 Task: Add The Good Patch Relax Patch to the cart.
Action: Mouse moved to (217, 108)
Screenshot: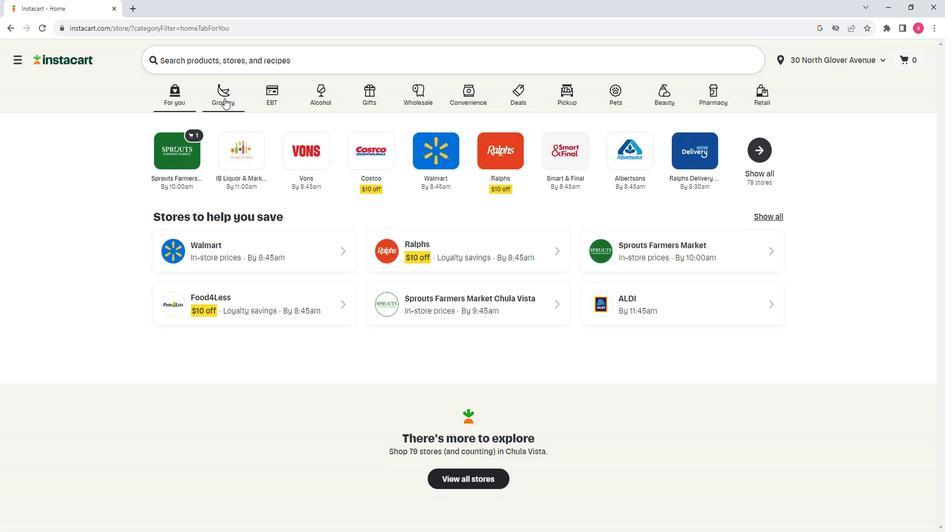 
Action: Mouse pressed left at (217, 108)
Screenshot: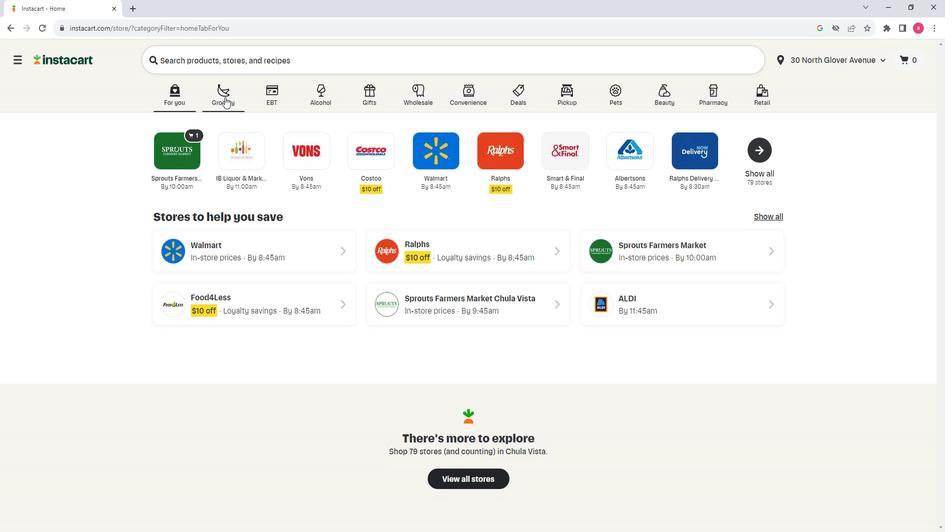 
Action: Mouse moved to (274, 280)
Screenshot: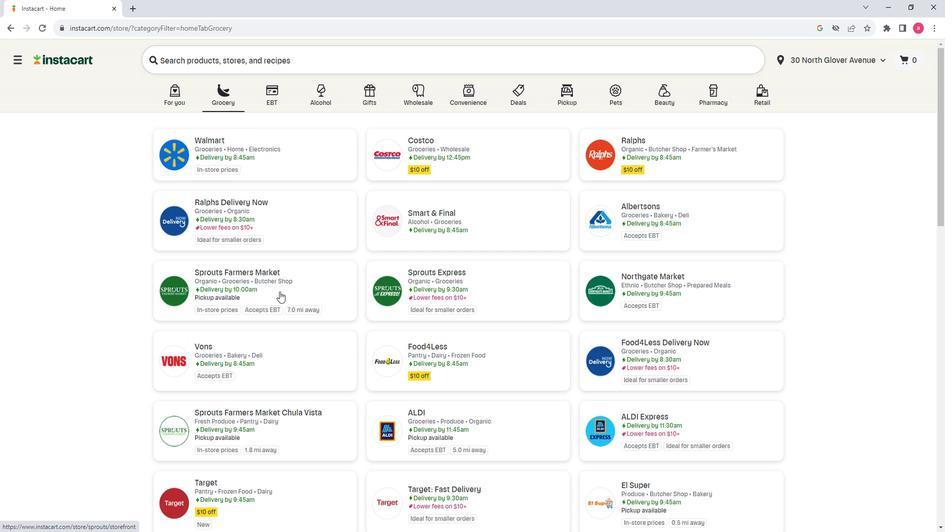 
Action: Mouse pressed left at (274, 280)
Screenshot: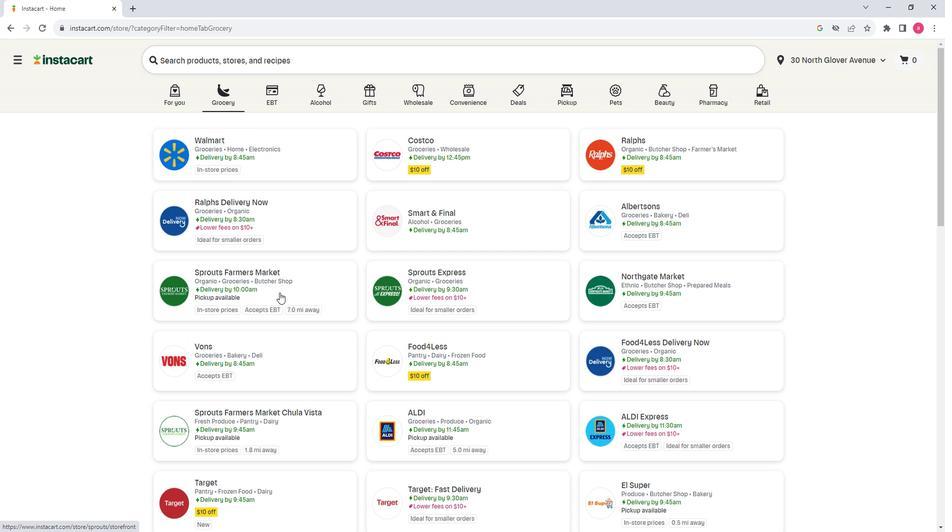 
Action: Mouse moved to (64, 283)
Screenshot: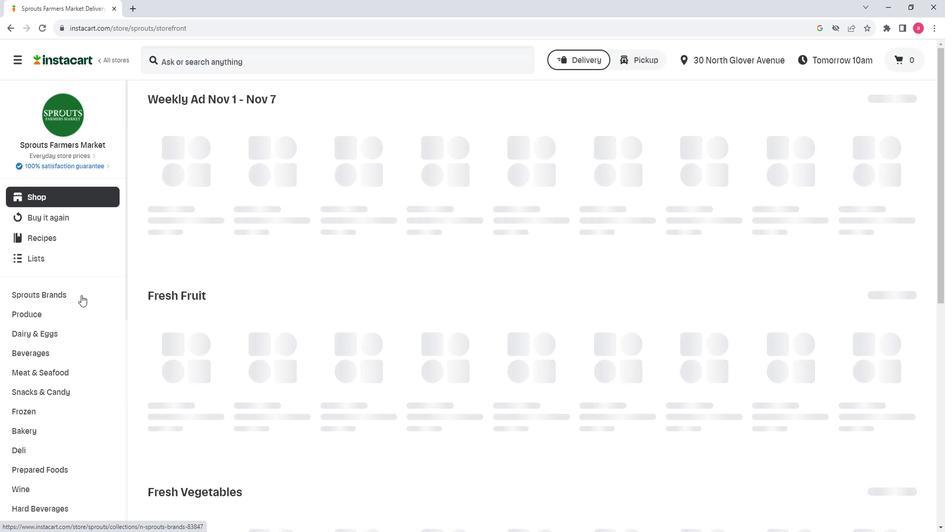 
Action: Mouse scrolled (64, 282) with delta (0, 0)
Screenshot: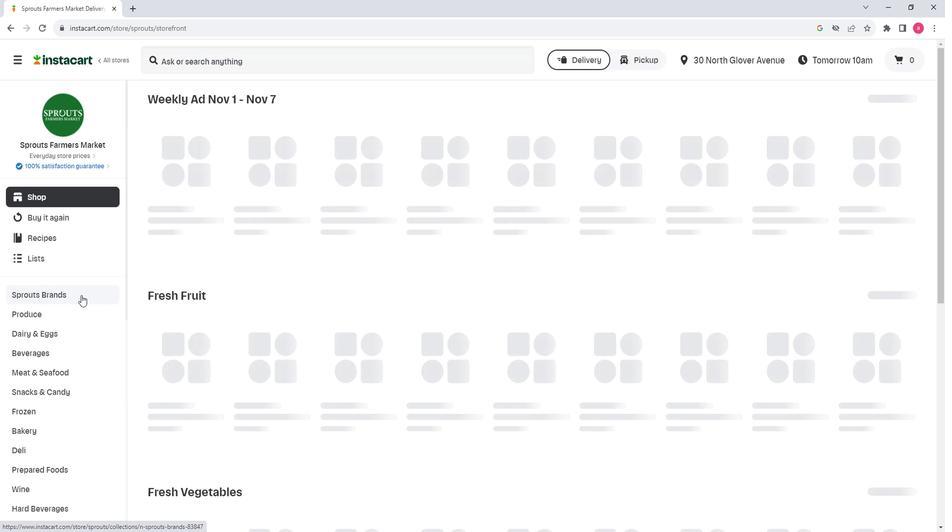 
Action: Mouse scrolled (64, 282) with delta (0, 0)
Screenshot: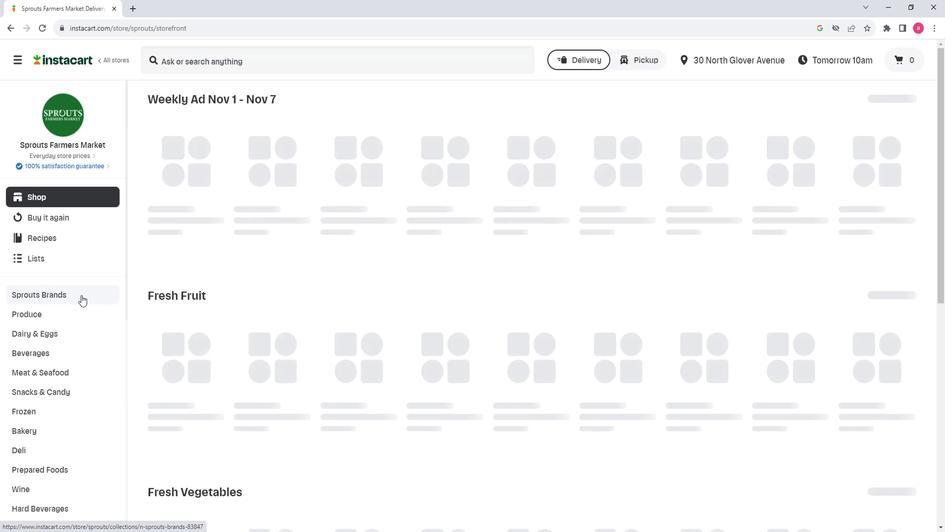 
Action: Mouse scrolled (64, 282) with delta (0, 0)
Screenshot: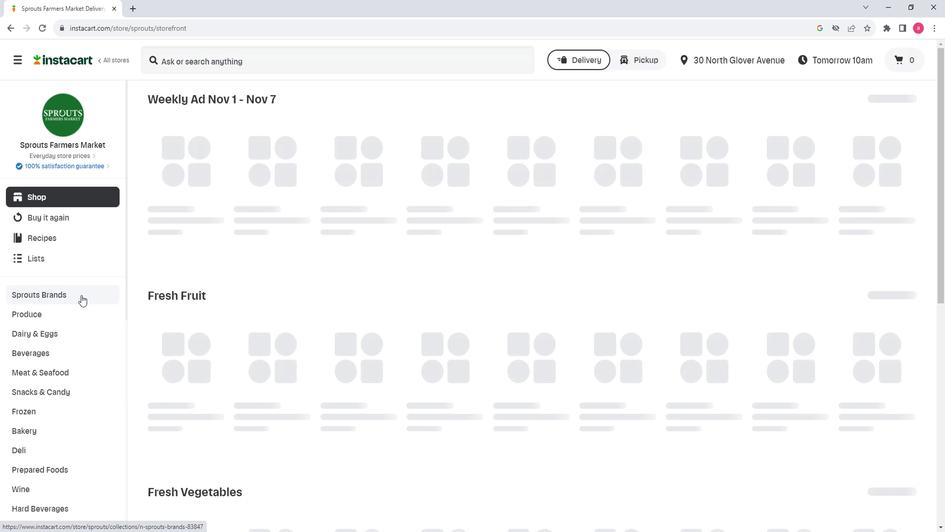 
Action: Mouse scrolled (64, 282) with delta (0, 0)
Screenshot: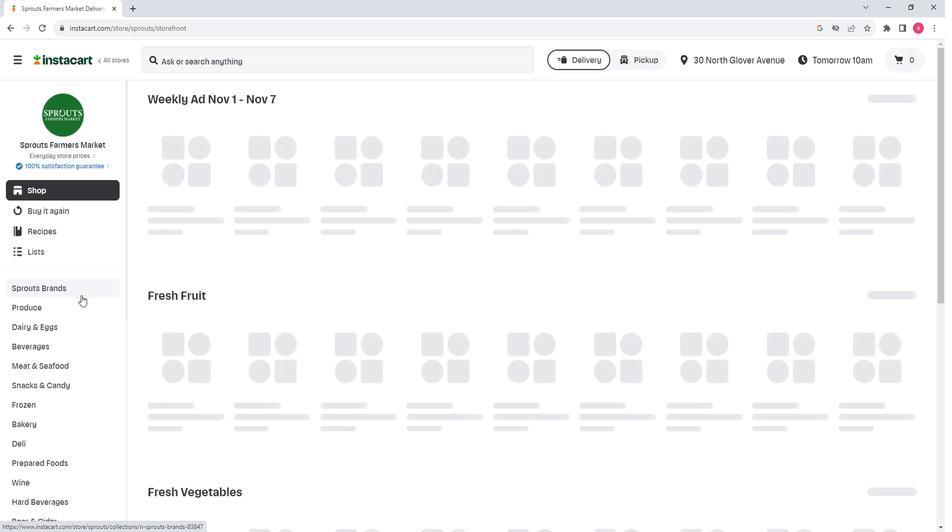
Action: Mouse moved to (72, 359)
Screenshot: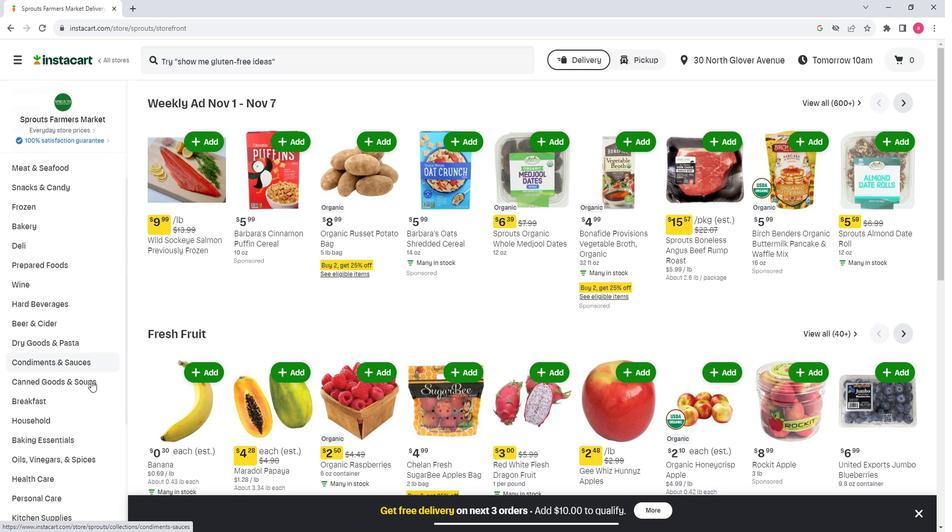 
Action: Mouse scrolled (72, 359) with delta (0, 0)
Screenshot: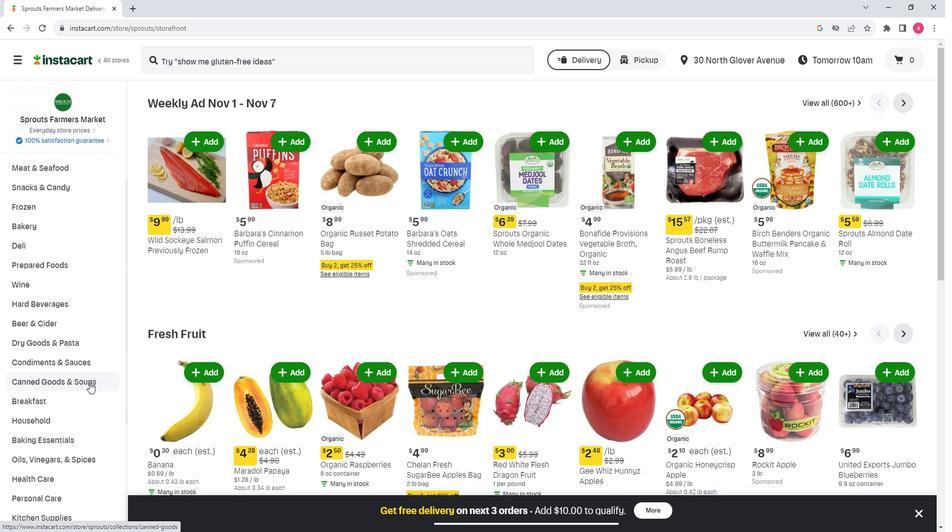 
Action: Mouse moved to (30, 400)
Screenshot: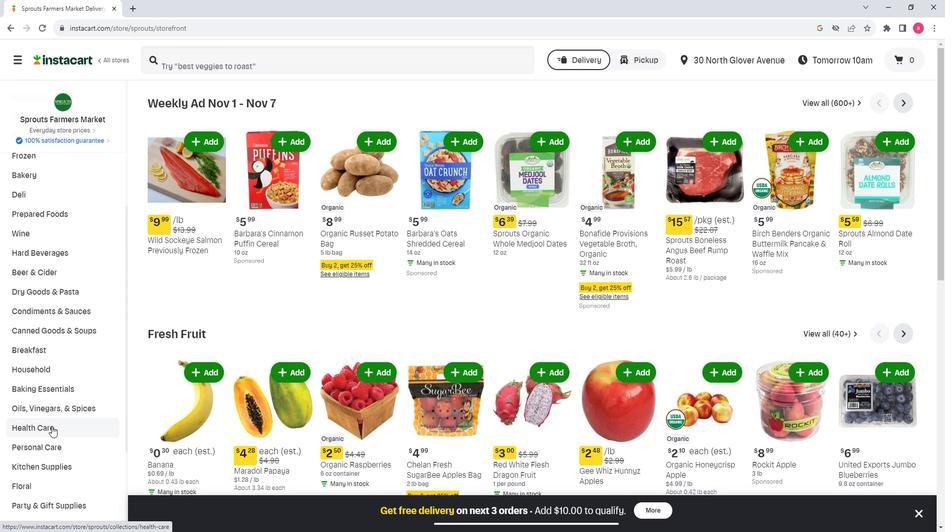 
Action: Mouse pressed left at (30, 400)
Screenshot: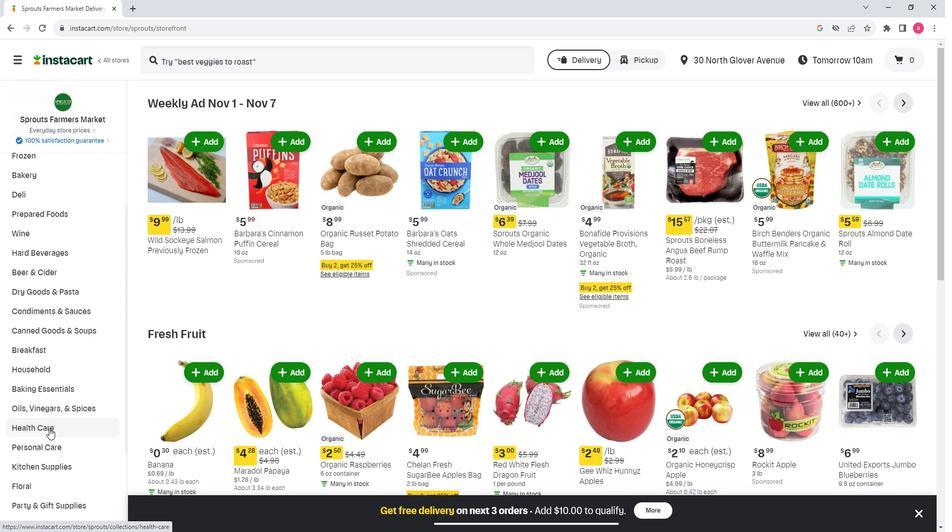 
Action: Mouse moved to (900, 129)
Screenshot: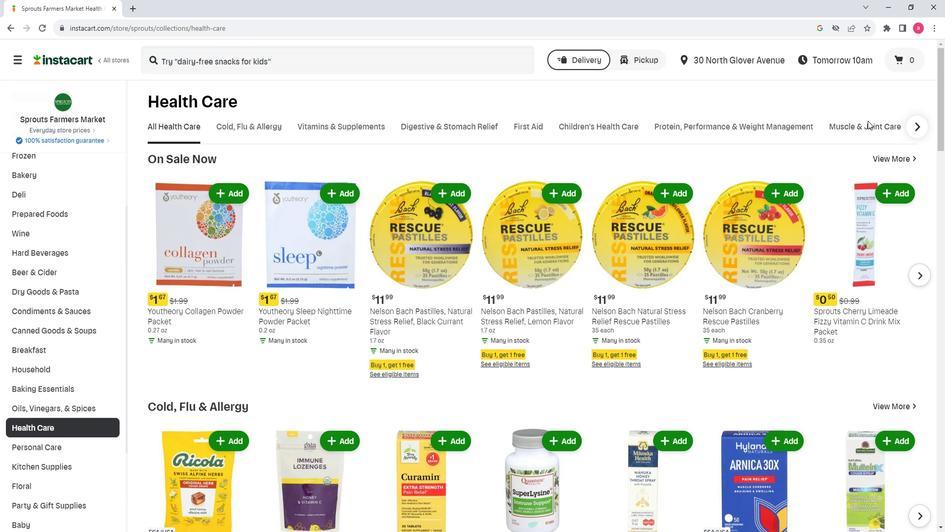 
Action: Mouse pressed left at (900, 129)
Screenshot: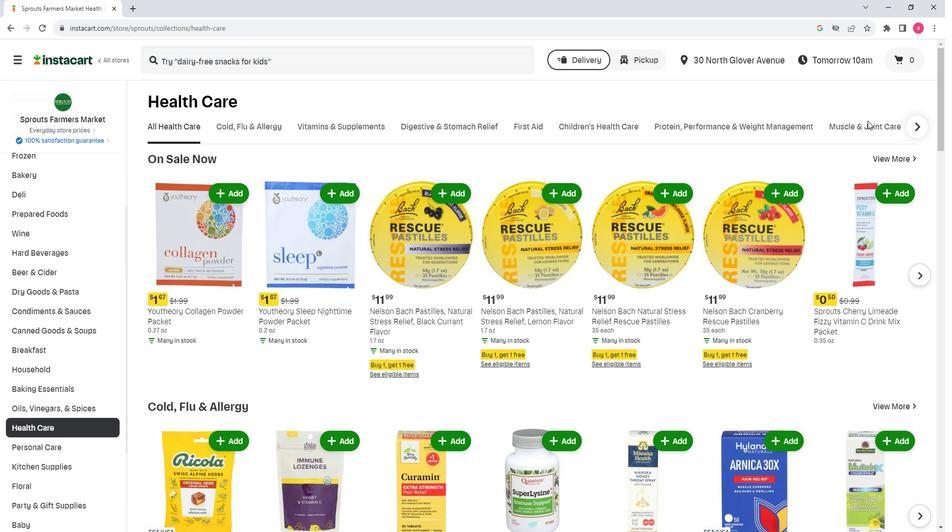 
Action: Mouse moved to (886, 130)
Screenshot: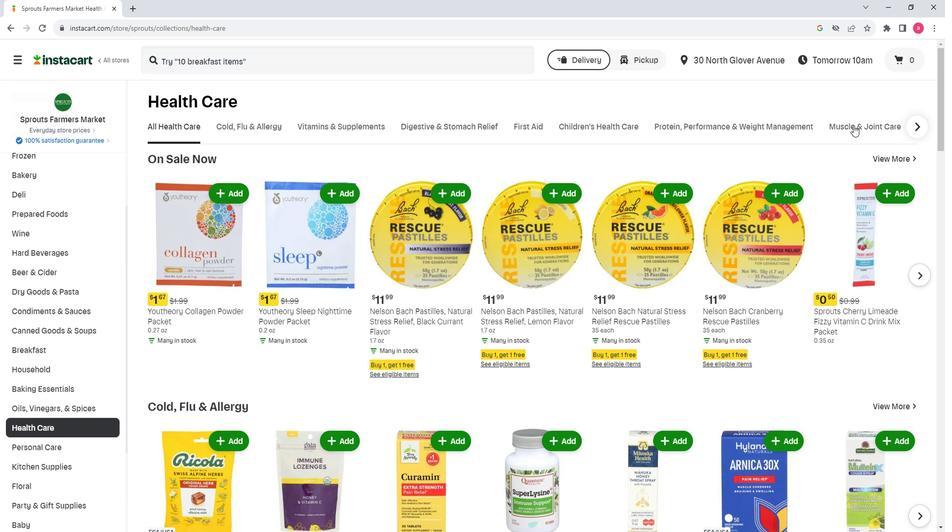 
Action: Mouse pressed left at (886, 130)
Screenshot: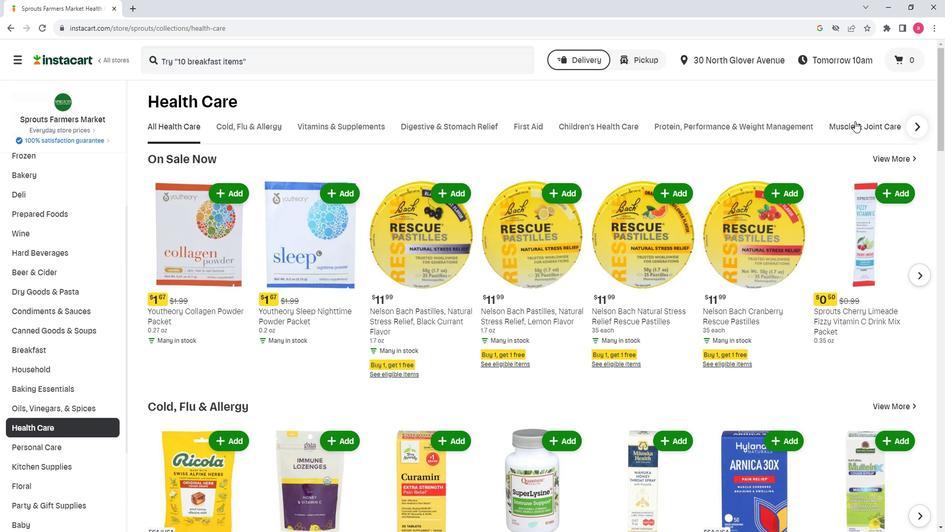 
Action: Mouse moved to (440, 179)
Screenshot: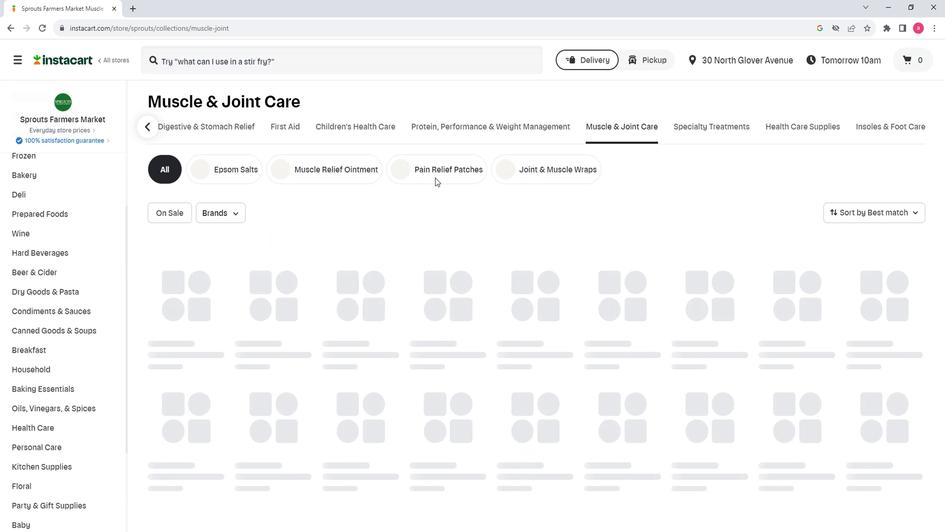 
Action: Mouse pressed left at (440, 179)
Screenshot: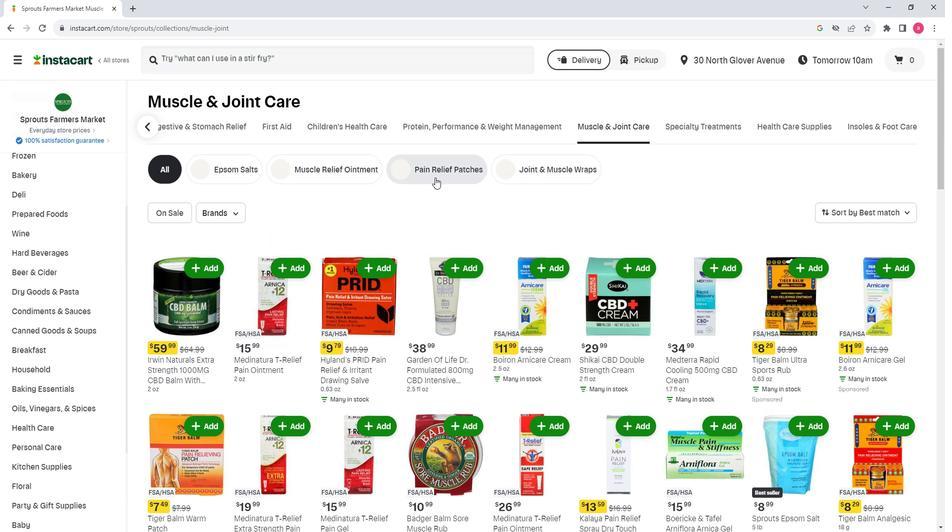 
Action: Mouse moved to (278, 75)
Screenshot: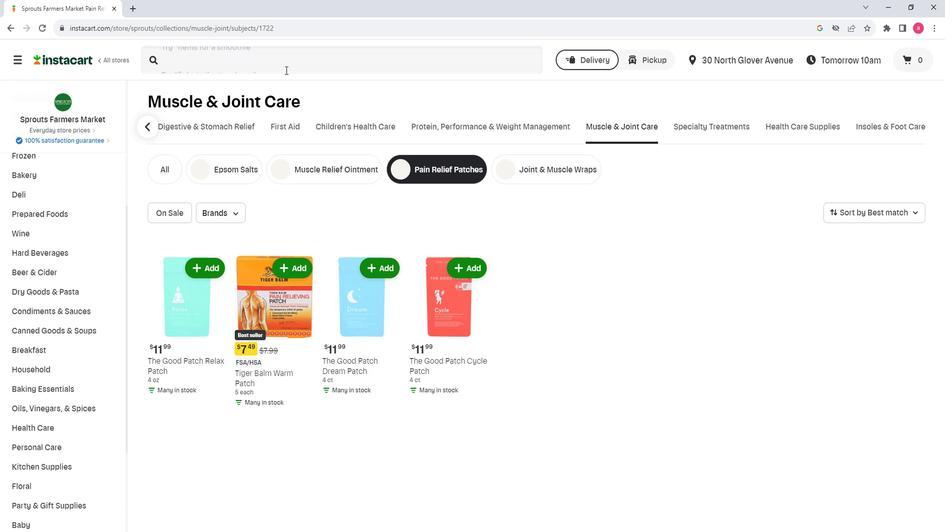 
Action: Mouse pressed left at (278, 75)
Screenshot: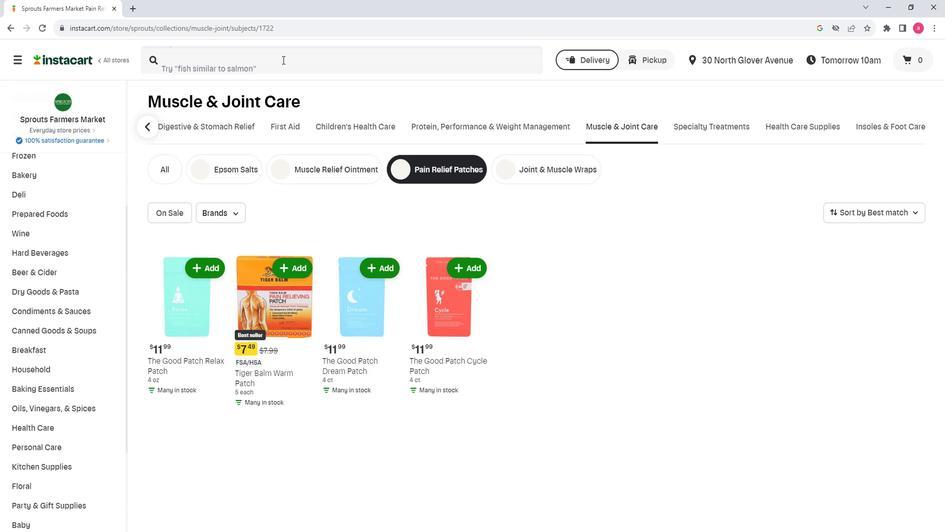 
Action: Key pressed <Key.shift>The<Key.space><Key.shift><Key.shift><Key.shift><Key.shift><Key.shift><Key.shift><Key.shift><Key.shift><Key.shift><Key.shift><Key.shift><Key.shift><Key.shift><Key.shift><Key.shift>Good<Key.space><Key.shift><Key.shift><Key.shift><Key.shift><Key.shift><Key.shift><Key.shift><Key.shift>Patch<Key.space><Key.shift><Key.shift><Key.shift><Key.shift><Key.shift><Key.shift><Key.shift><Key.shift><Key.shift><Key.shift><Key.shift><Key.shift><Key.shift><Key.shift><Key.shift><Key.shift><Key.shift><Key.shift>Relax<Key.space><Key.shift>Patch<Key.enter>
Screenshot: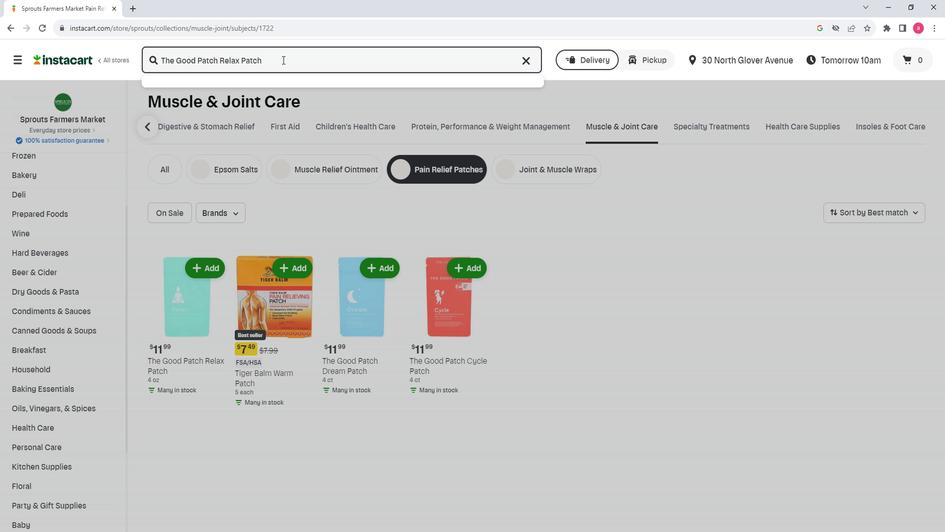 
Action: Mouse moved to (435, 153)
Screenshot: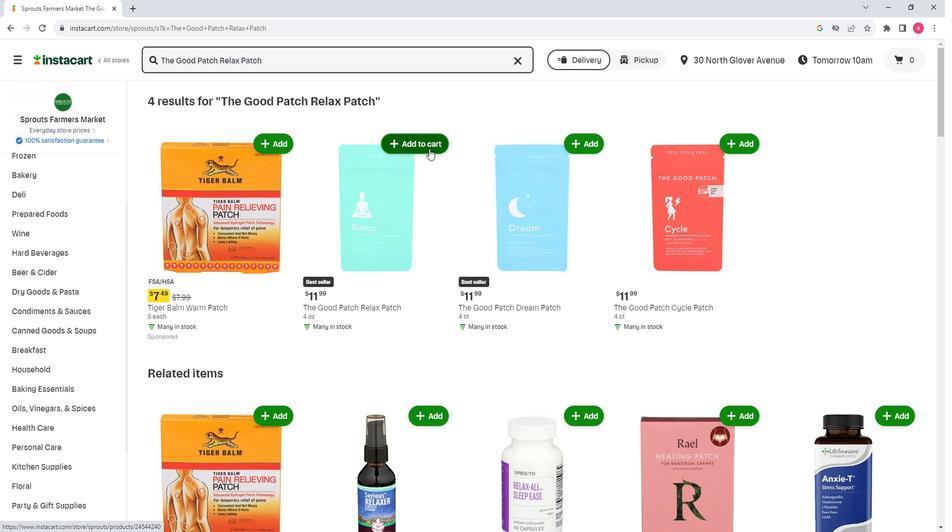 
Action: Mouse pressed left at (435, 153)
Screenshot: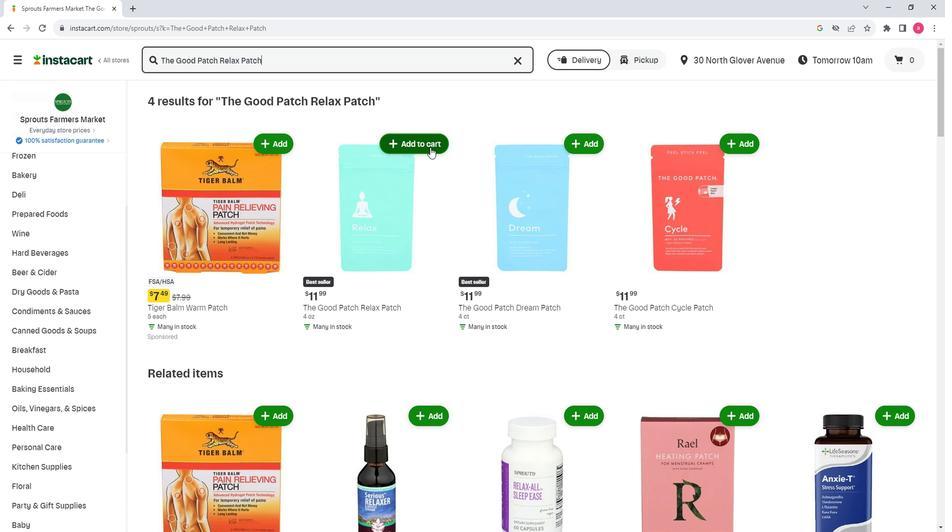 
Action: Mouse moved to (448, 202)
Screenshot: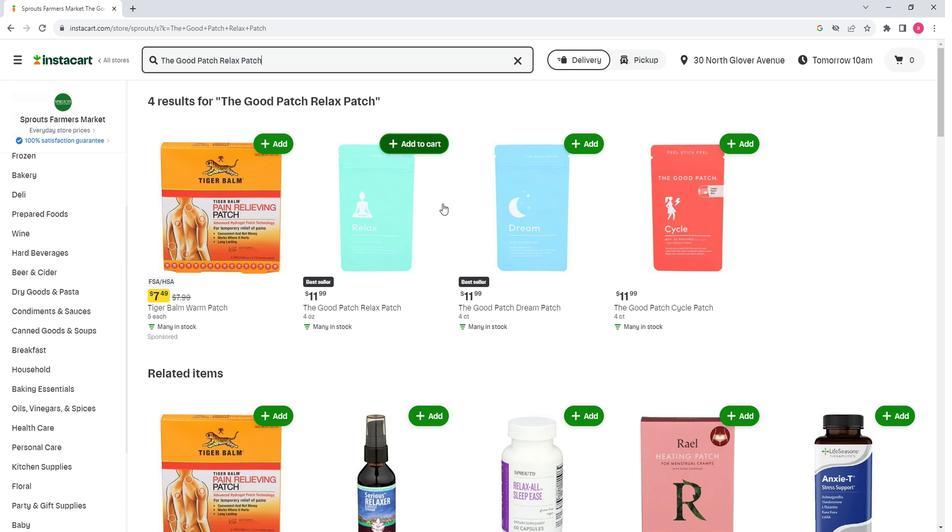 
